Task: Navigate from Minneapolis to Itasca State Park with realtime traffic updates.
Action: Mouse moved to (340, 97)
Screenshot: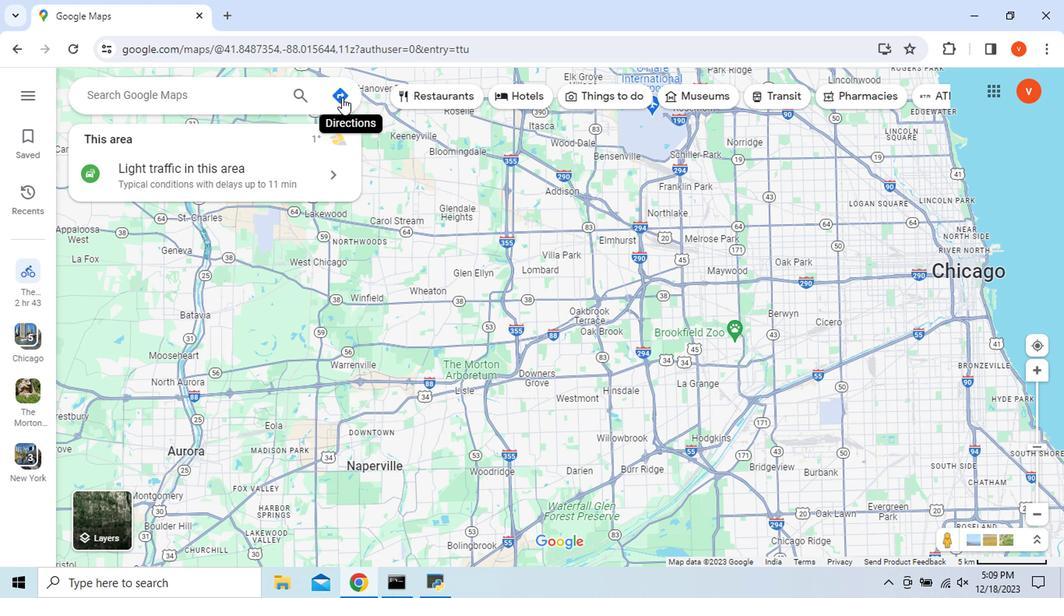 
Action: Mouse pressed left at (340, 97)
Screenshot: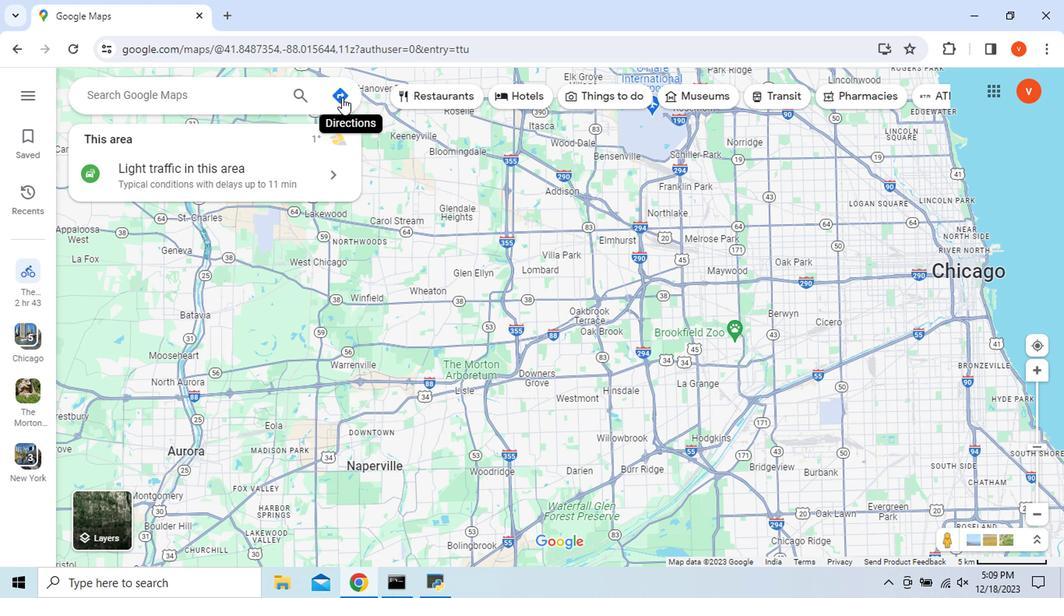 
Action: Key pressed <Key.shift_r>Minn
Screenshot: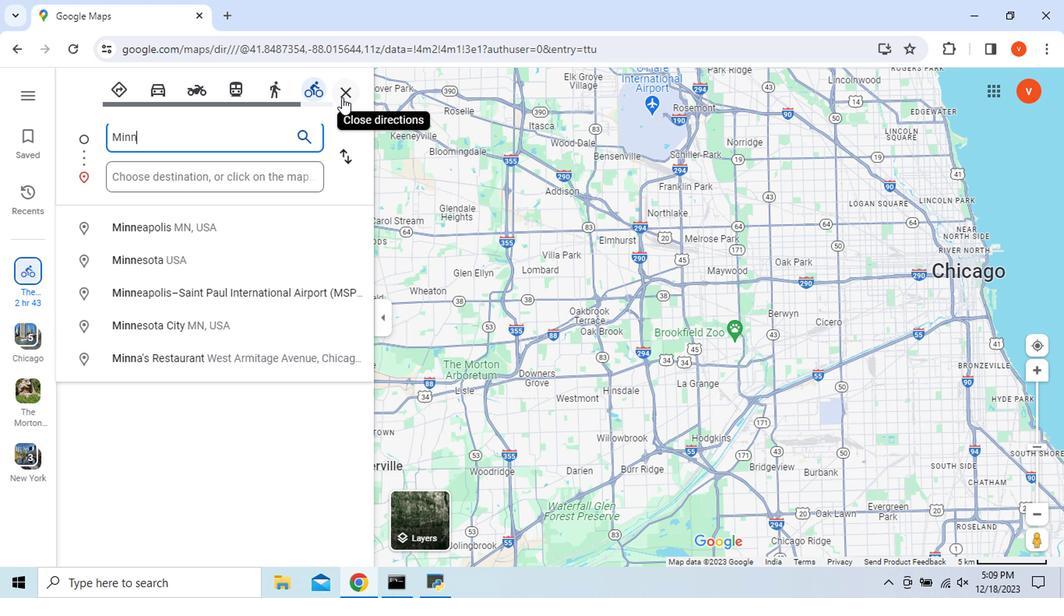 
Action: Mouse moved to (182, 224)
Screenshot: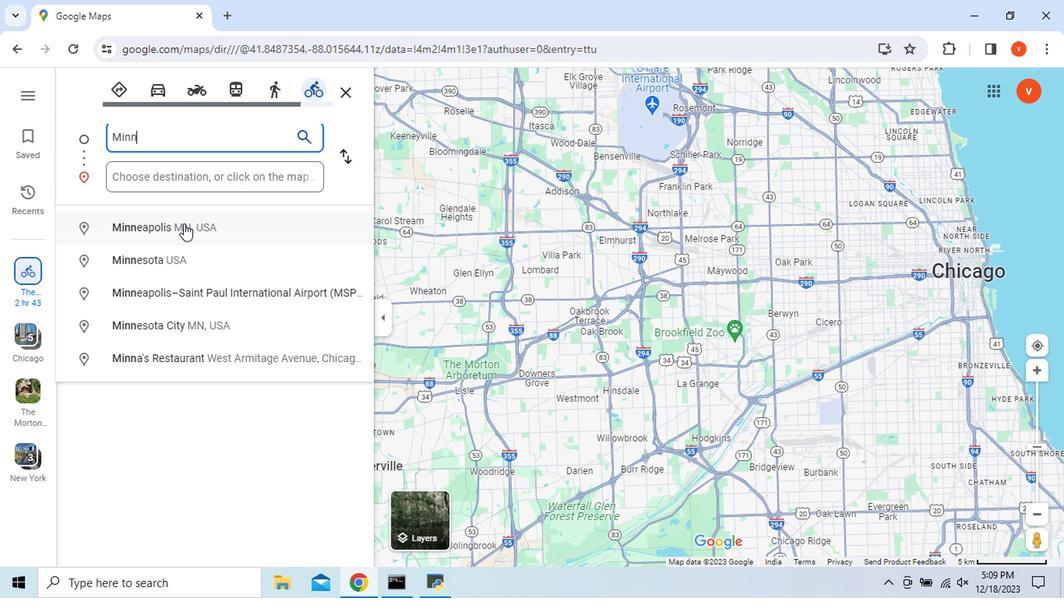 
Action: Mouse pressed left at (182, 224)
Screenshot: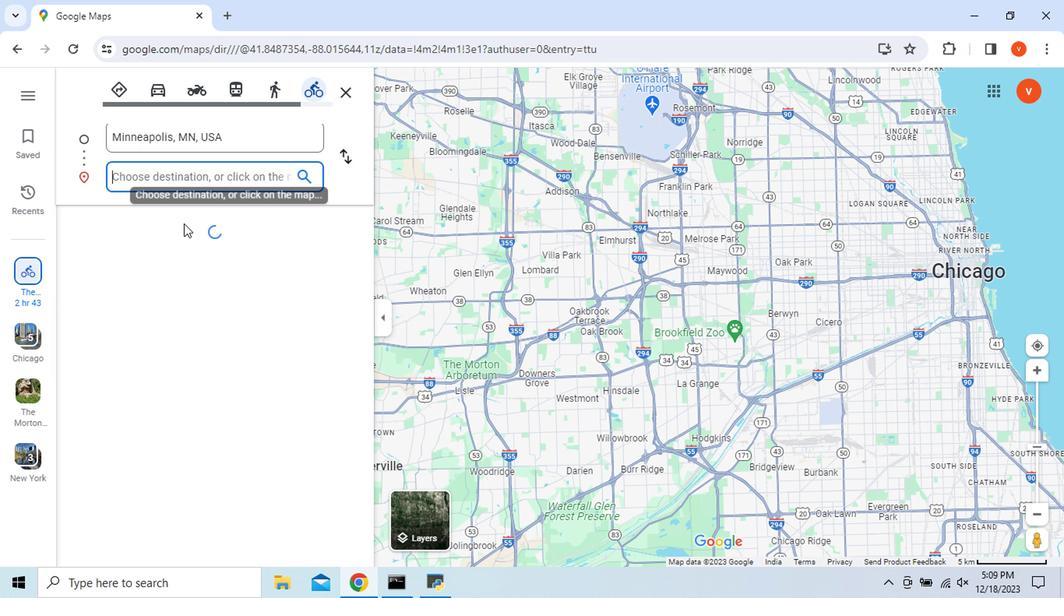 
Action: Mouse moved to (143, 176)
Screenshot: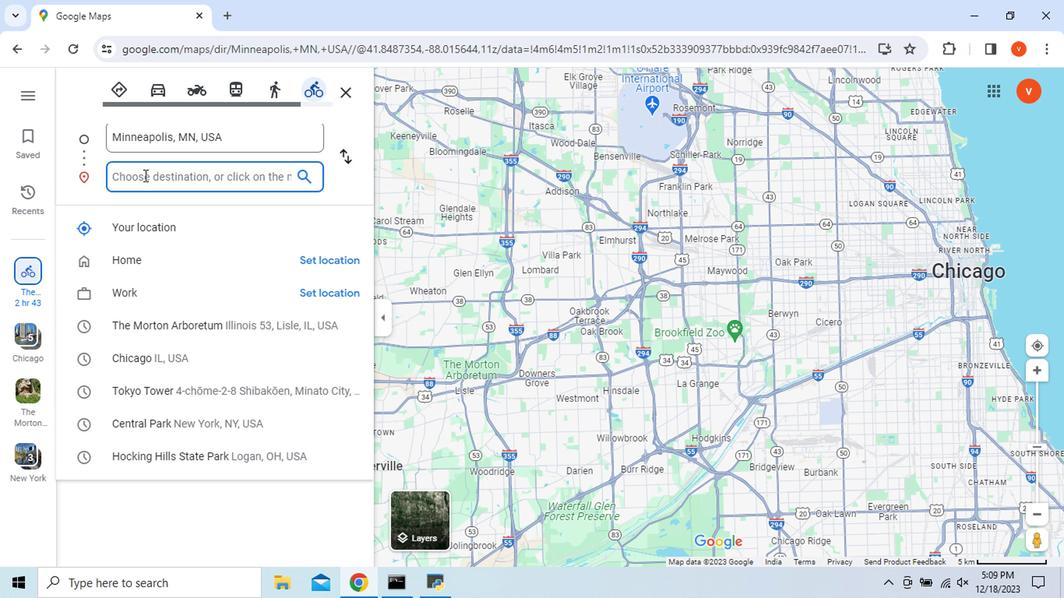 
Action: Mouse pressed left at (143, 176)
Screenshot: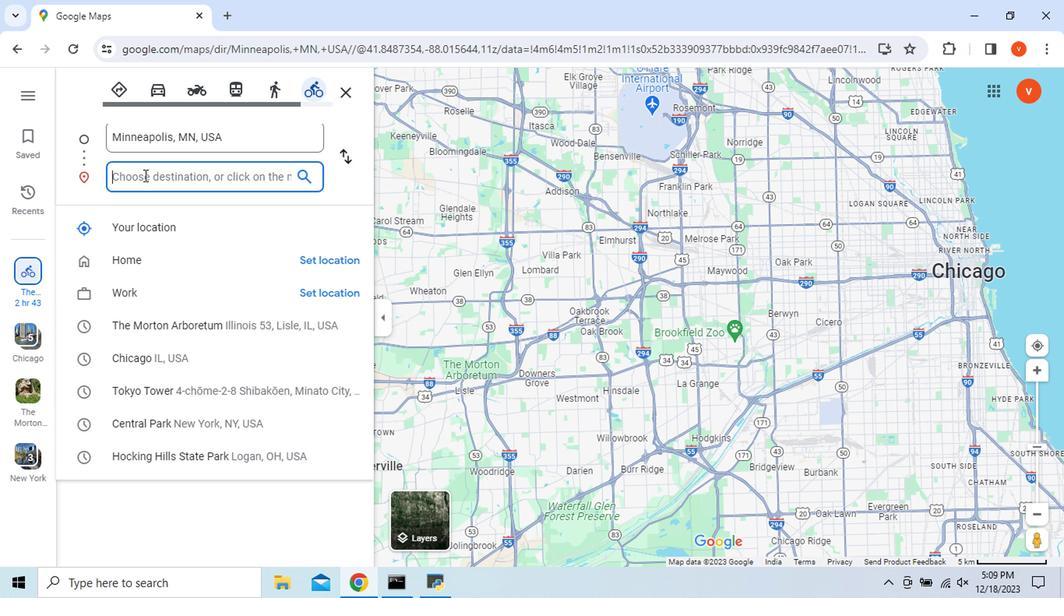 
Action: Key pressed <Key.shift_r>Itas
Screenshot: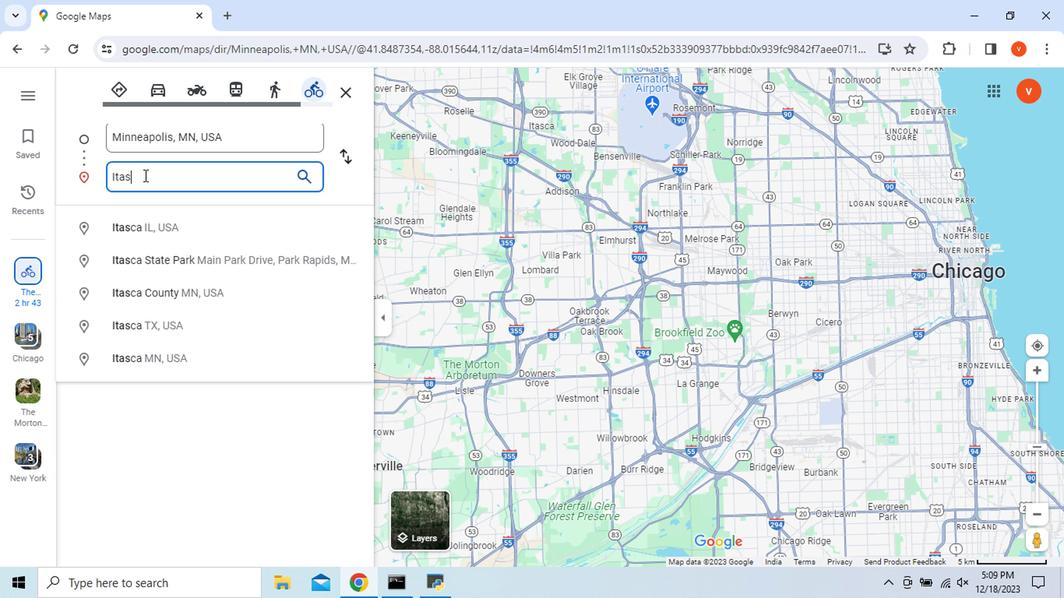 
Action: Mouse moved to (147, 259)
Screenshot: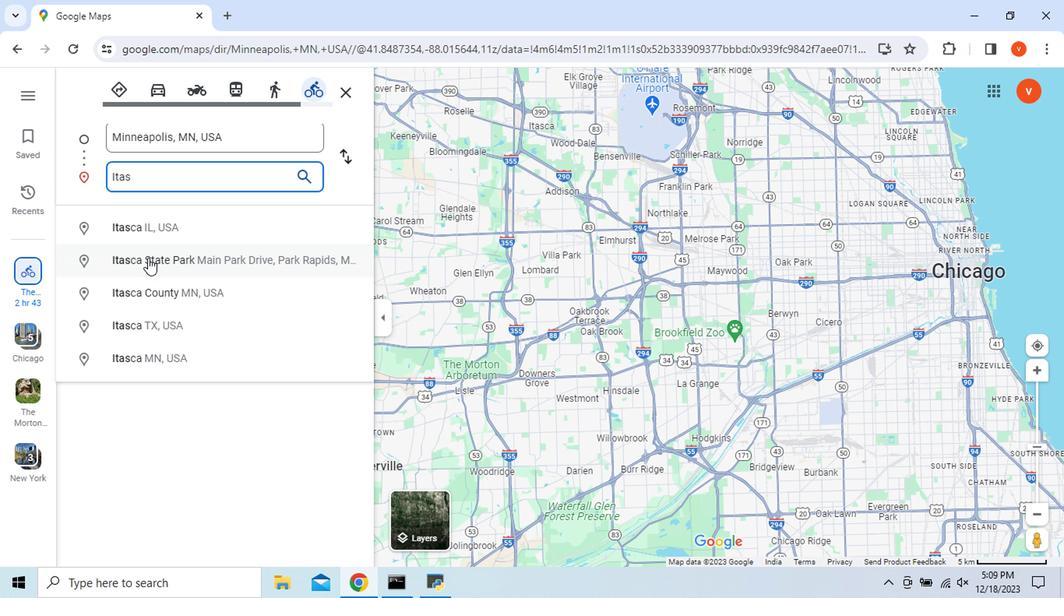 
Action: Mouse pressed left at (147, 259)
Screenshot: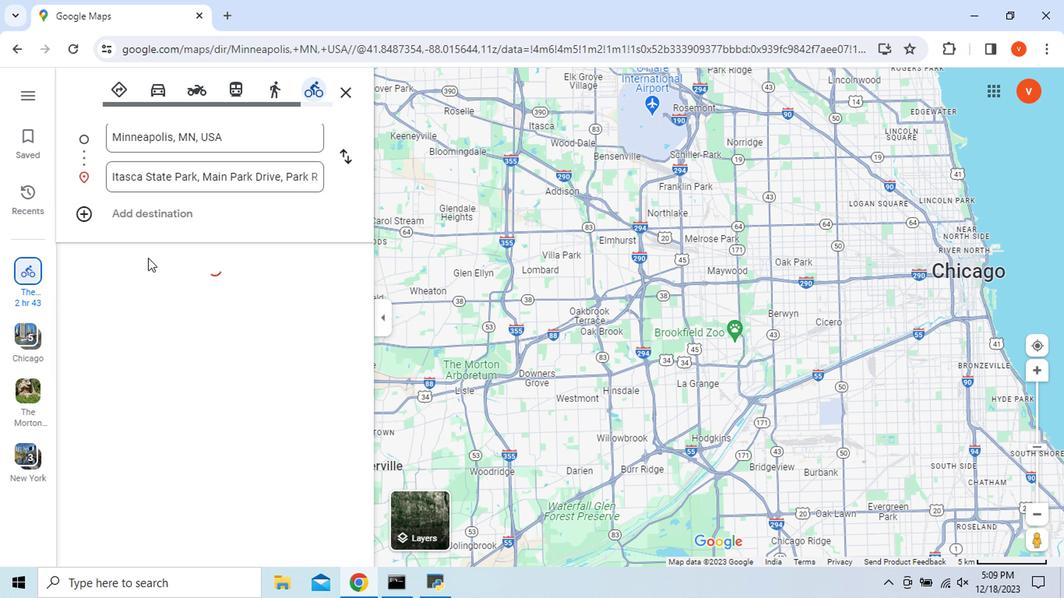
Action: Mouse moved to (155, 89)
Screenshot: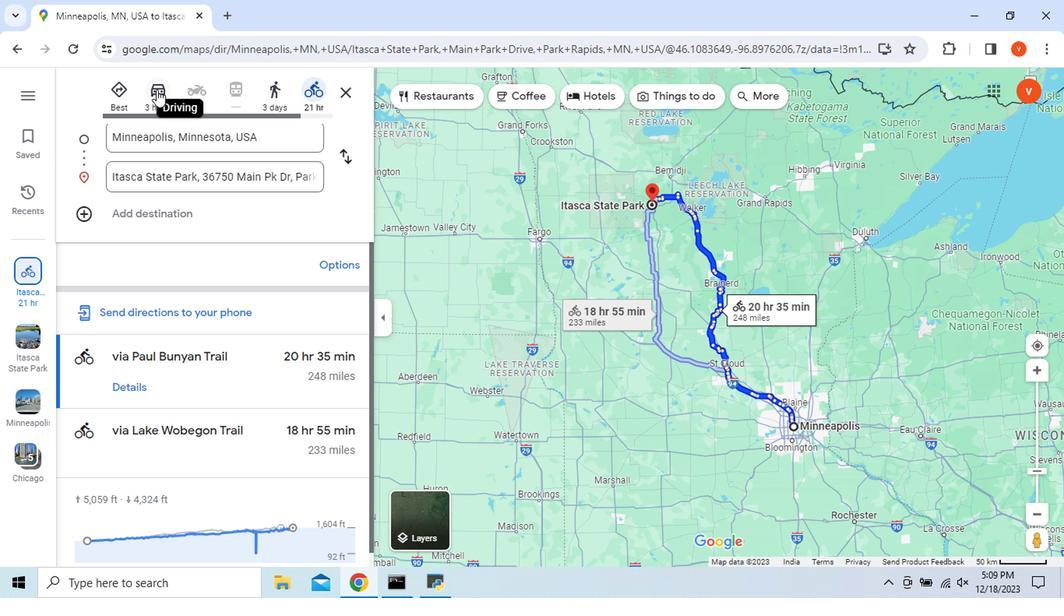 
Action: Mouse pressed left at (155, 89)
Screenshot: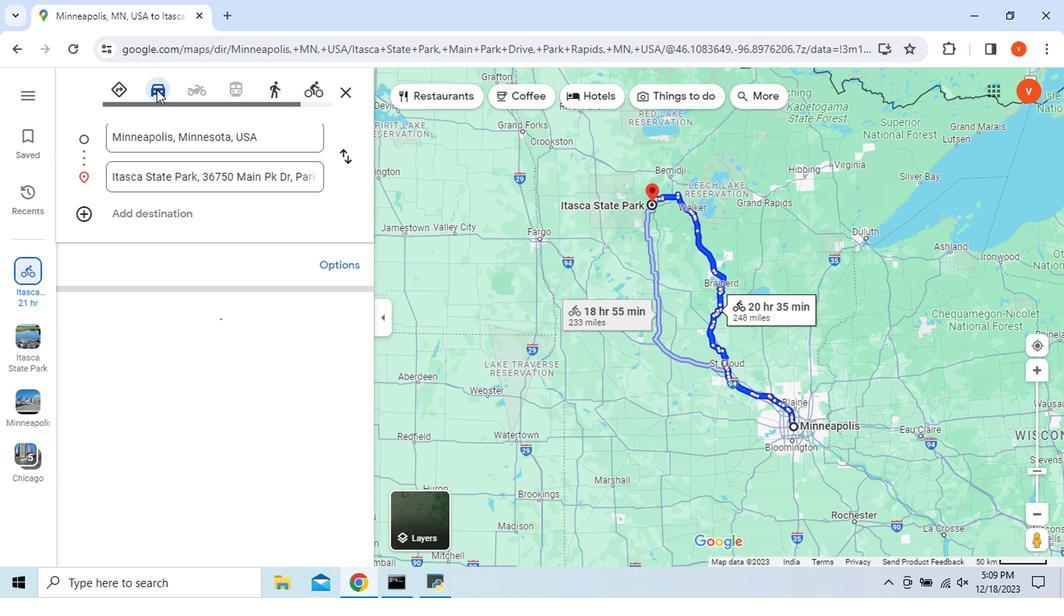 
Action: Mouse moved to (472, 354)
Screenshot: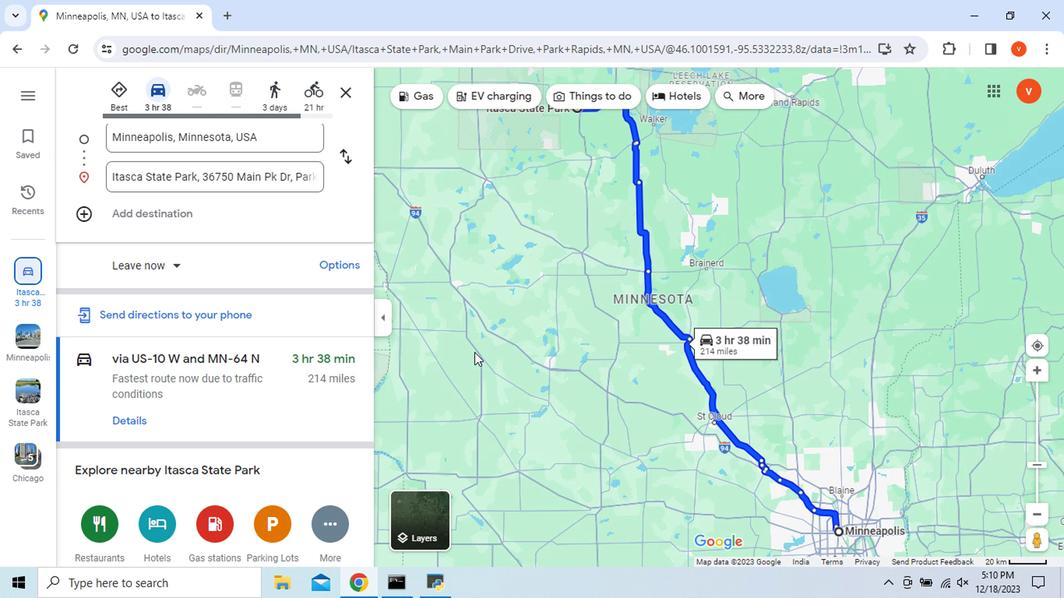 
Action: Mouse scrolled (472, 353) with delta (0, 0)
Screenshot: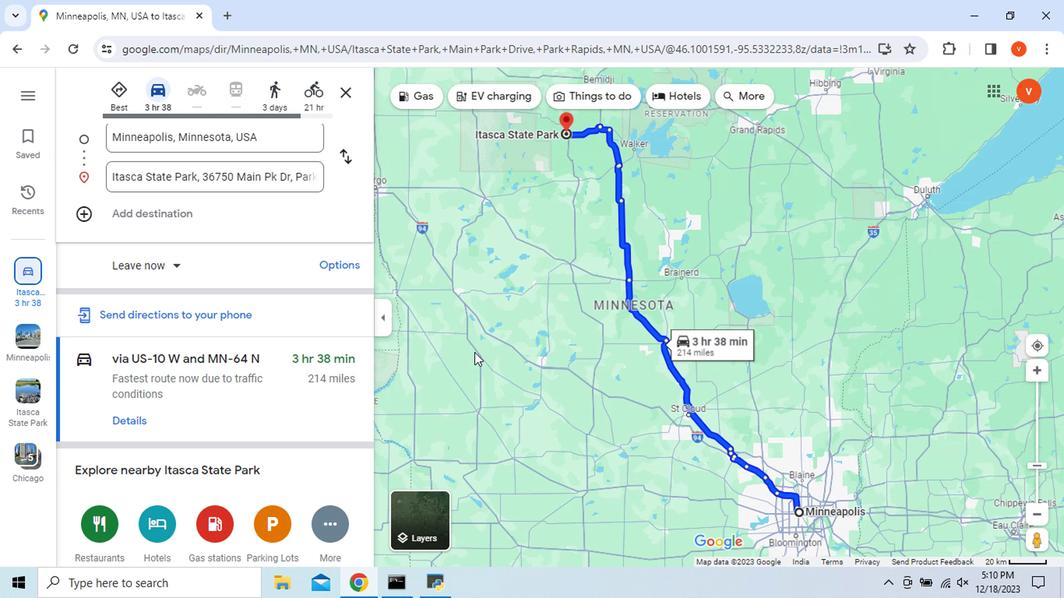 
Action: Mouse scrolled (472, 353) with delta (0, 0)
Screenshot: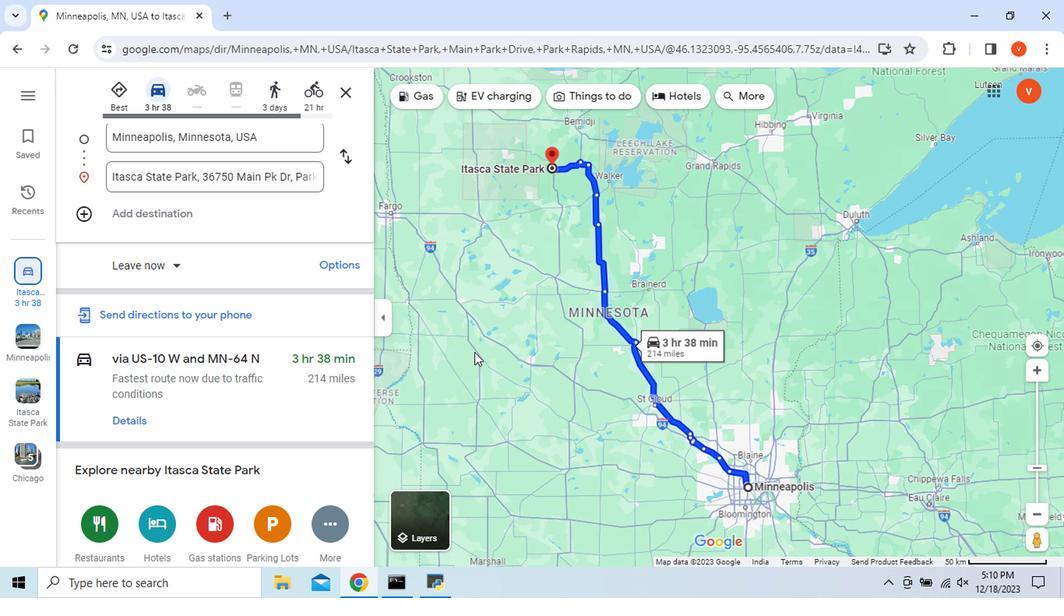 
Action: Mouse moved to (519, 527)
Screenshot: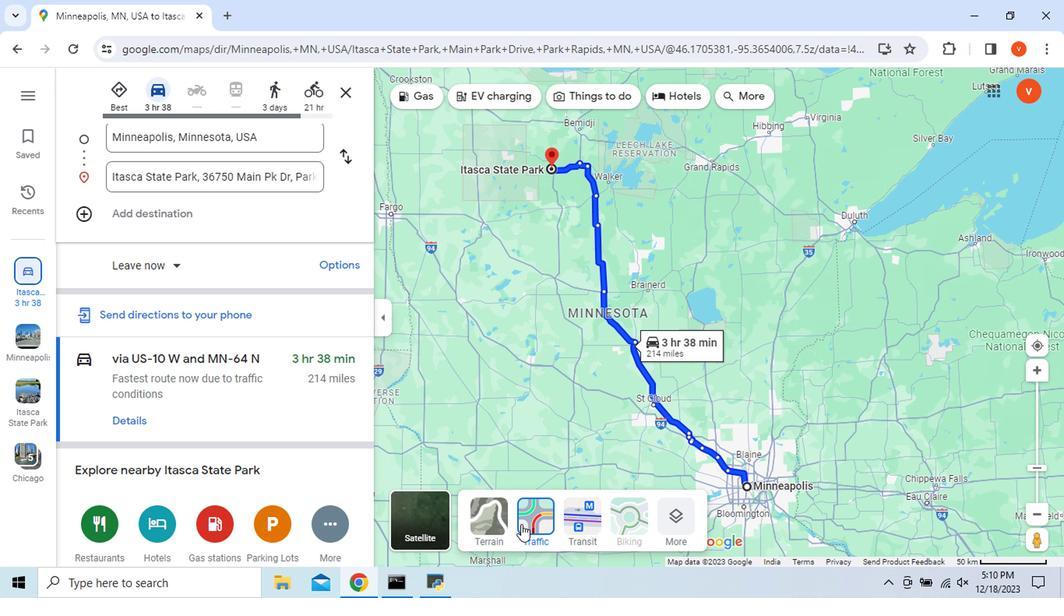 
Action: Mouse pressed left at (519, 527)
Screenshot: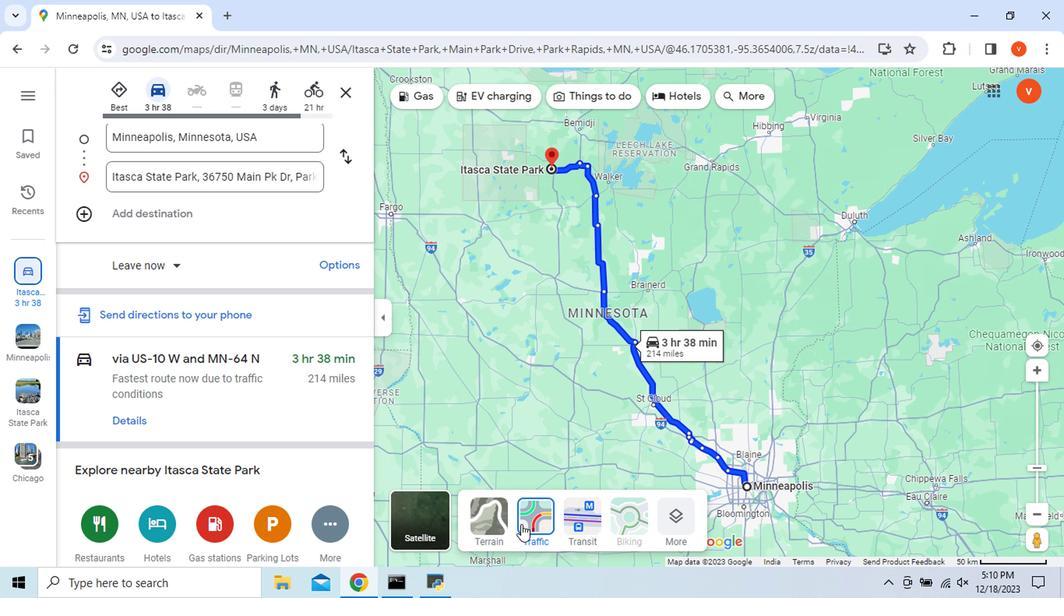 
Action: Mouse moved to (129, 423)
Screenshot: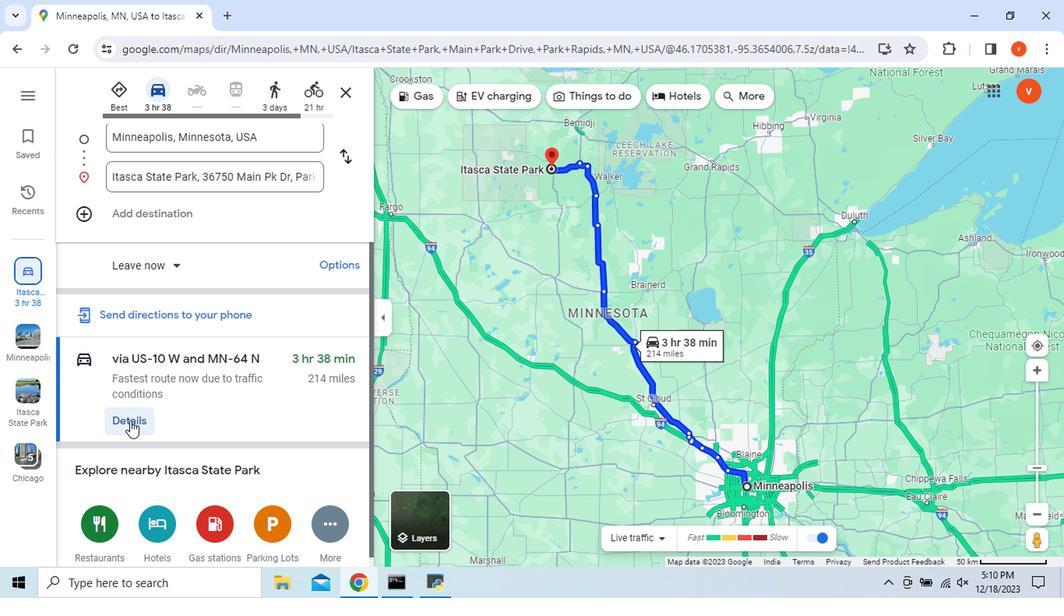 
Action: Mouse pressed left at (129, 423)
Screenshot: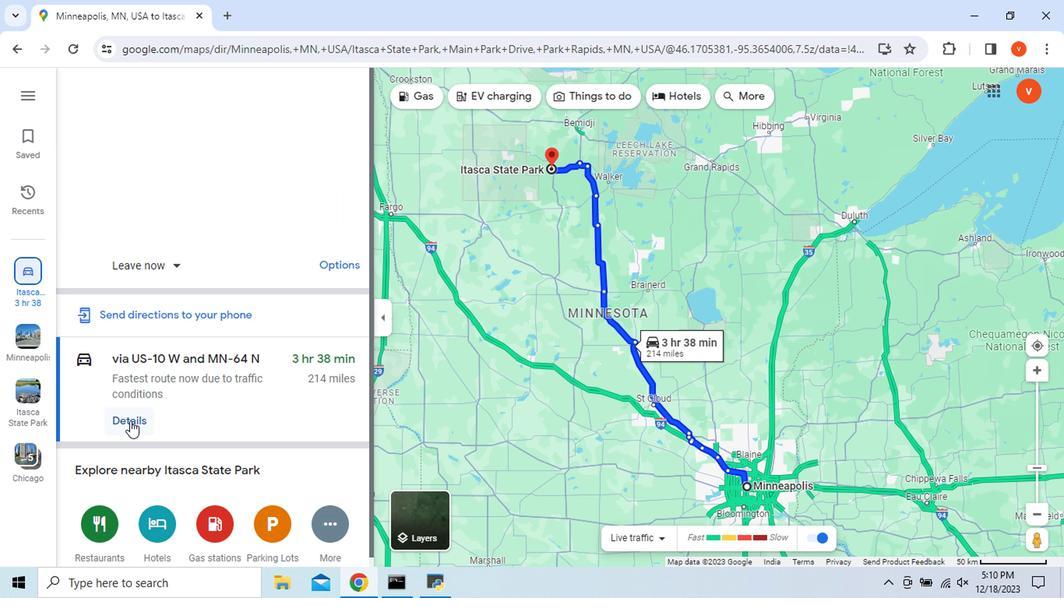 
Action: Mouse moved to (402, 425)
Screenshot: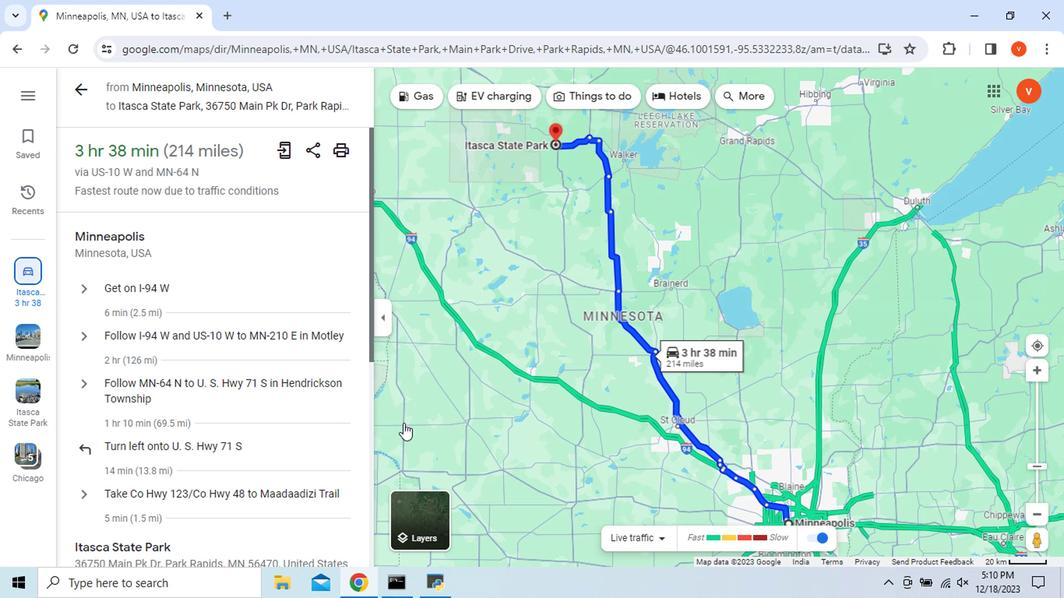 
Action: Mouse scrolled (402, 424) with delta (0, -1)
Screenshot: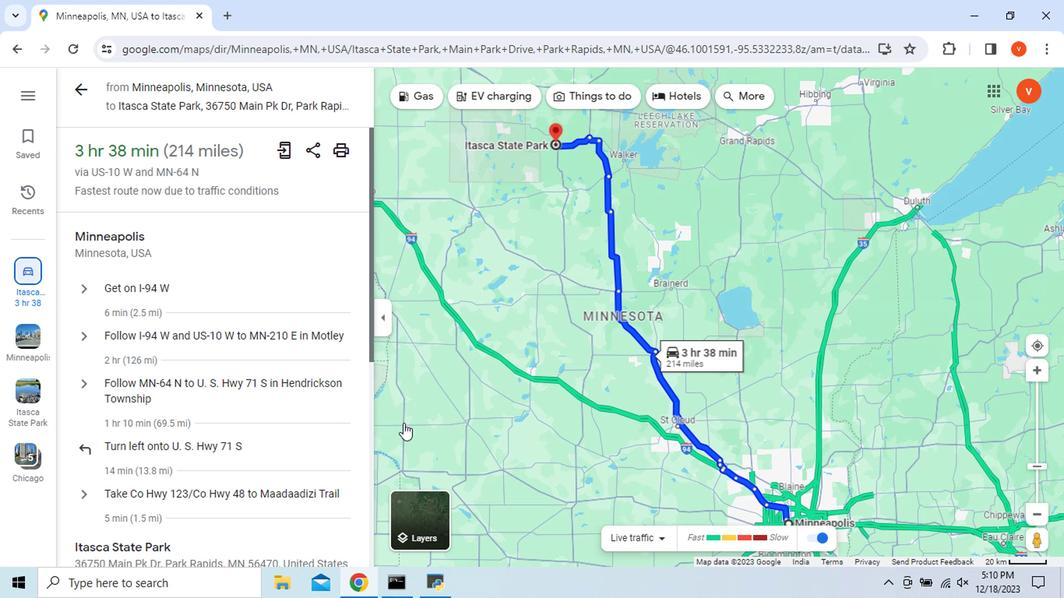 
Action: Mouse scrolled (402, 424) with delta (0, -1)
Screenshot: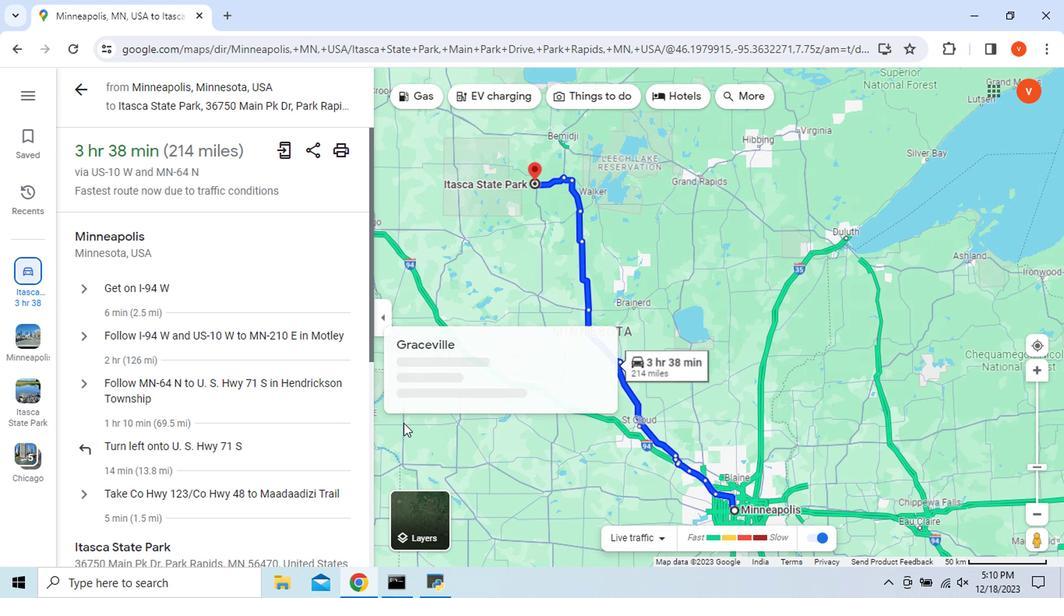 
Action: Mouse moved to (292, 459)
Screenshot: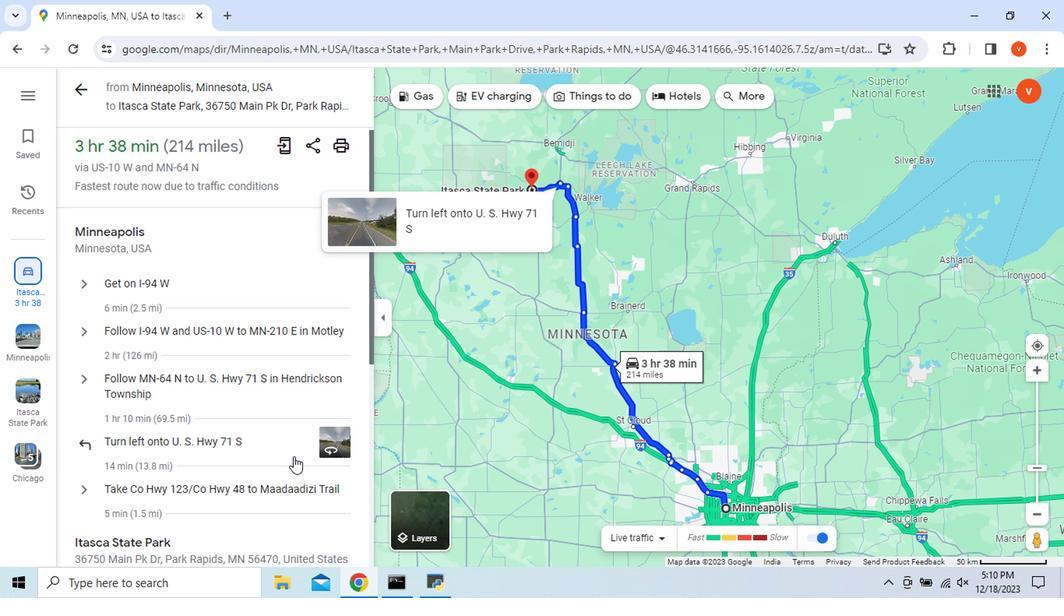 
Action: Mouse scrolled (292, 458) with delta (0, -1)
Screenshot: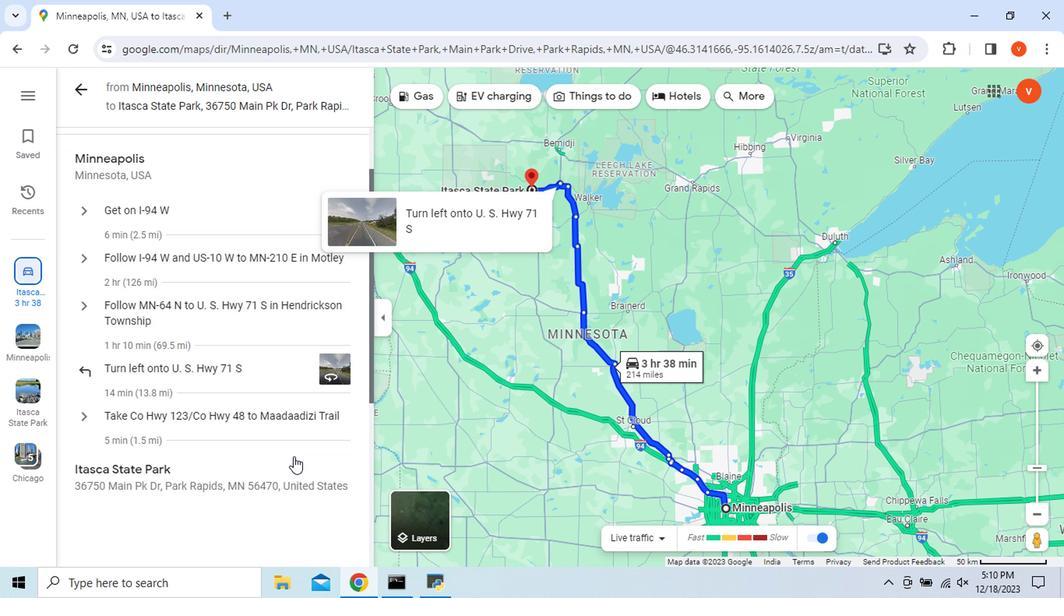 
Action: Mouse moved to (293, 465)
Screenshot: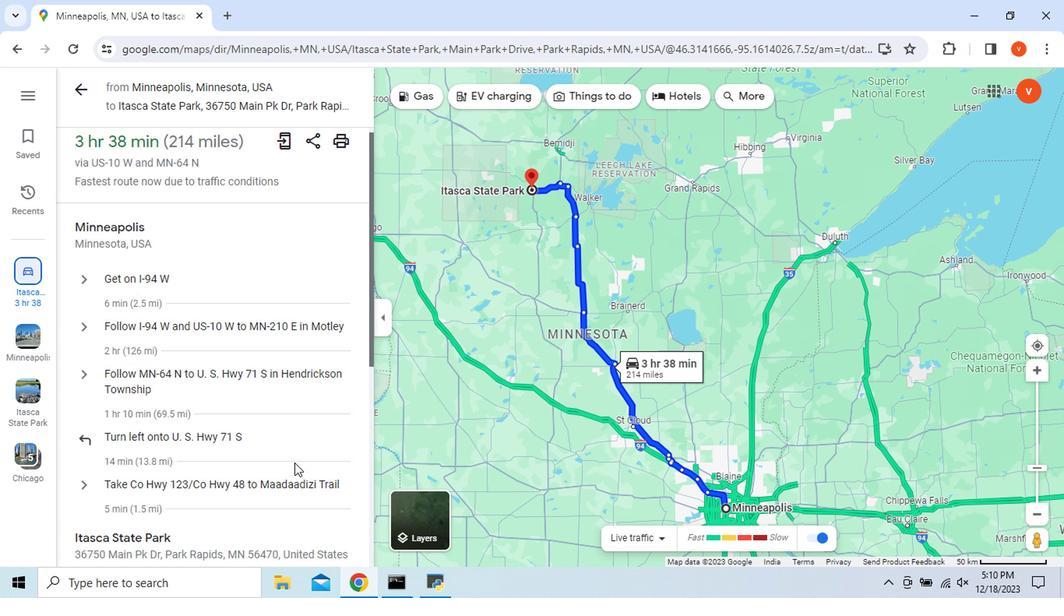 
Action: Mouse scrolled (293, 466) with delta (0, 0)
Screenshot: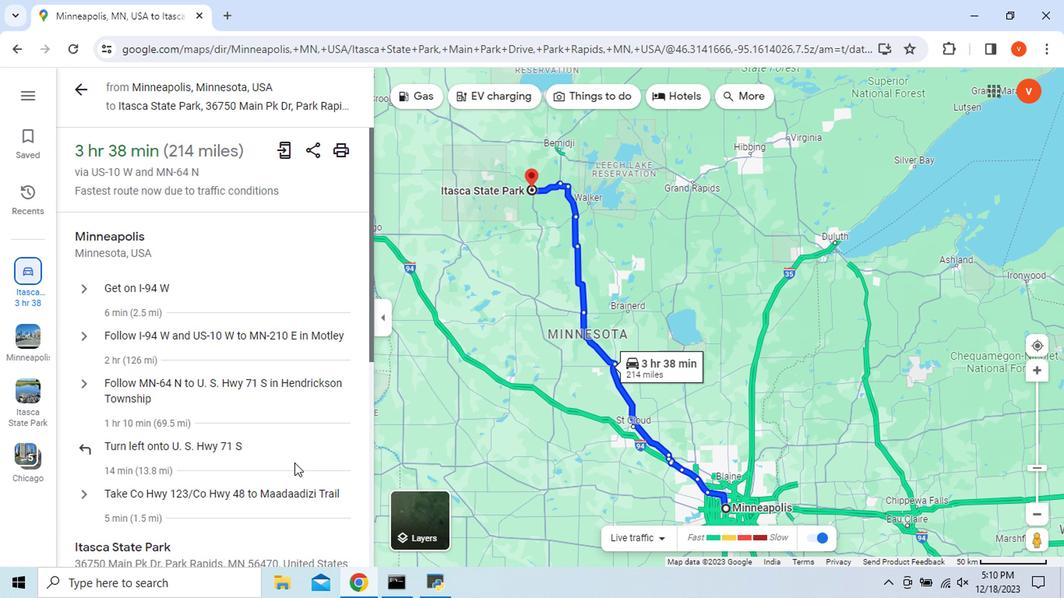 
Action: Mouse moved to (81, 87)
Screenshot: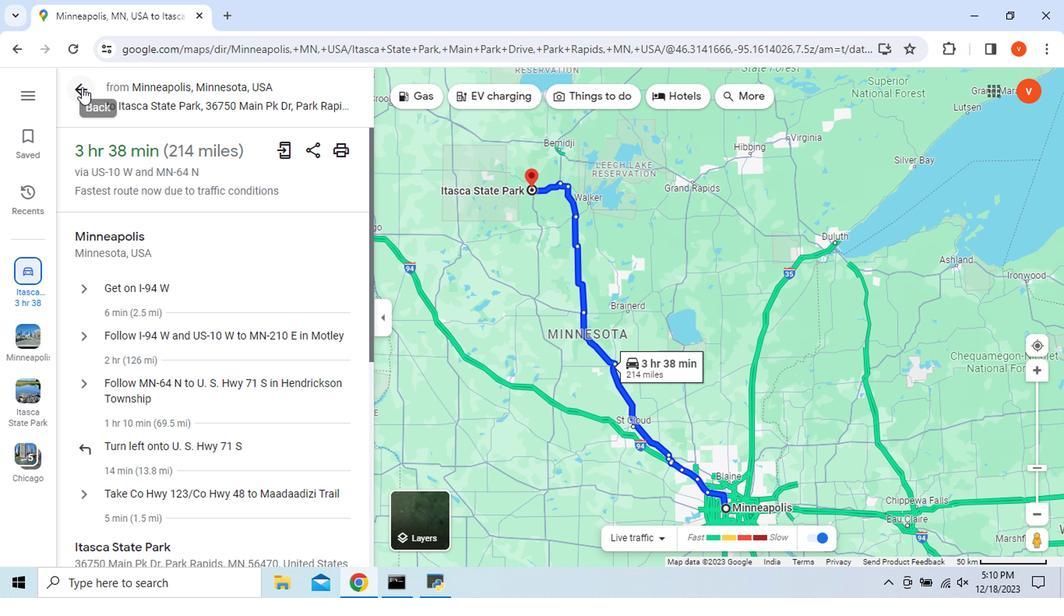 
Action: Mouse pressed left at (81, 87)
Screenshot: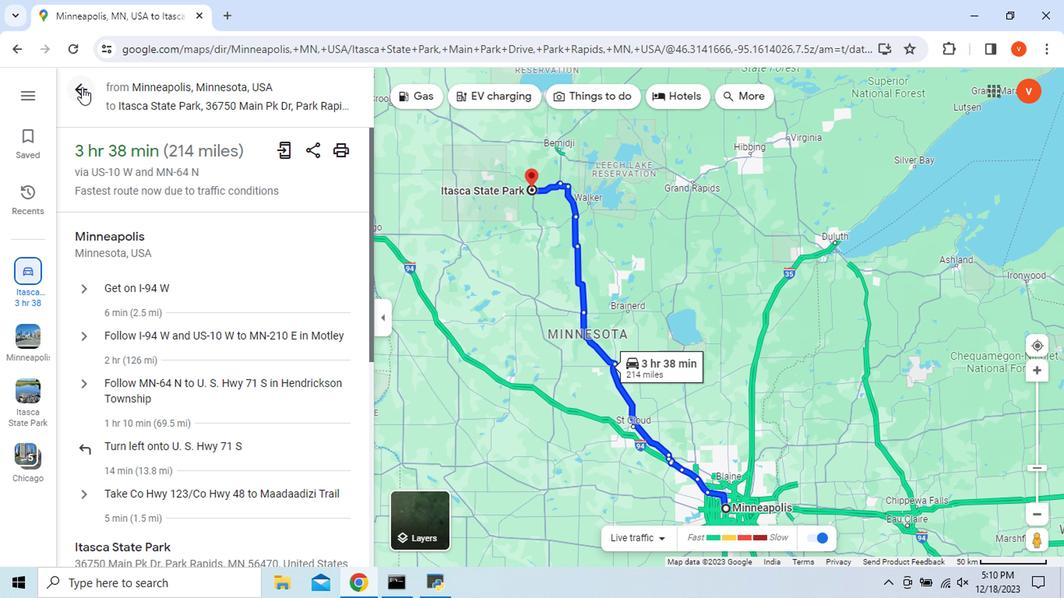 
Action: Mouse moved to (426, 442)
Screenshot: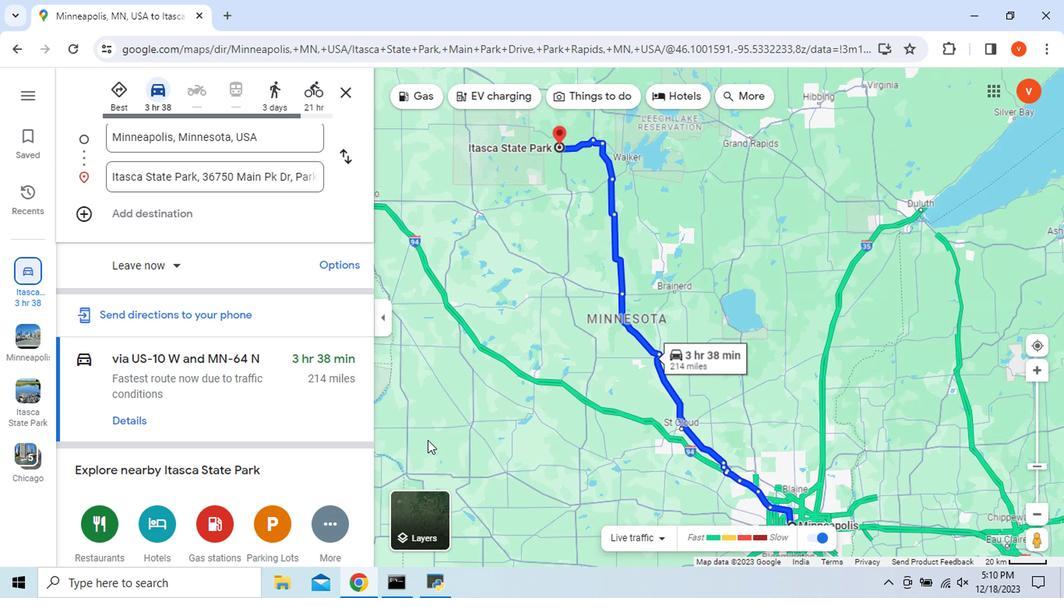 
Action: Mouse scrolled (426, 442) with delta (0, 0)
Screenshot: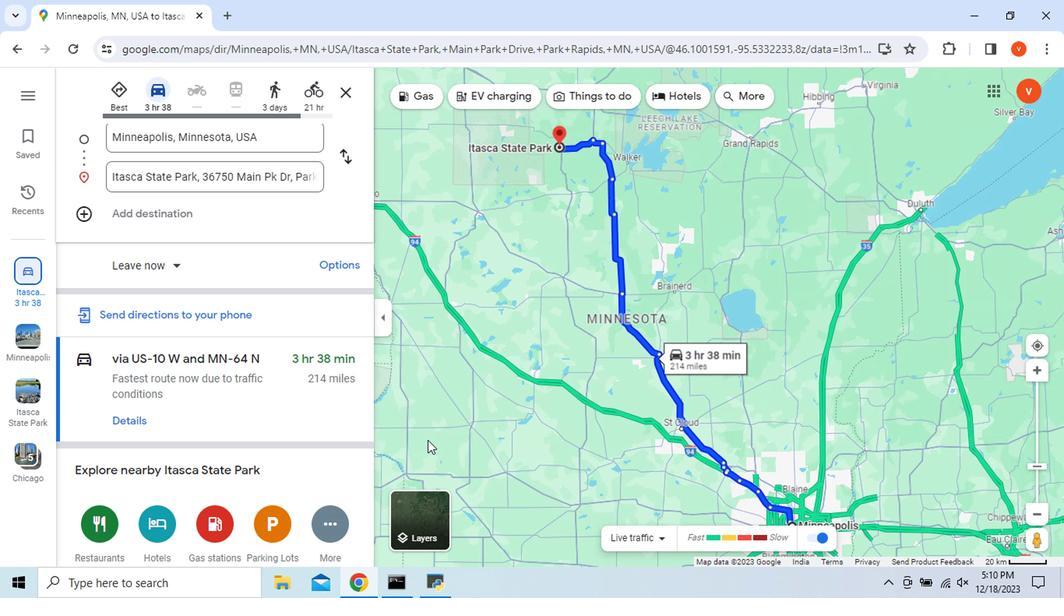
Action: Mouse scrolled (426, 442) with delta (0, 0)
Screenshot: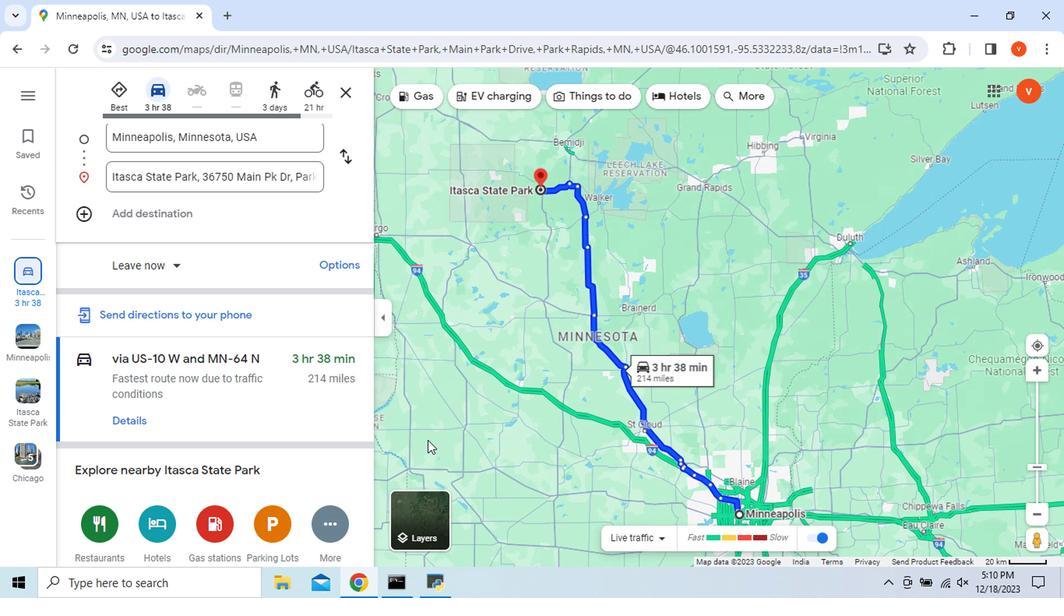 
Action: Mouse scrolled (426, 442) with delta (0, 0)
Screenshot: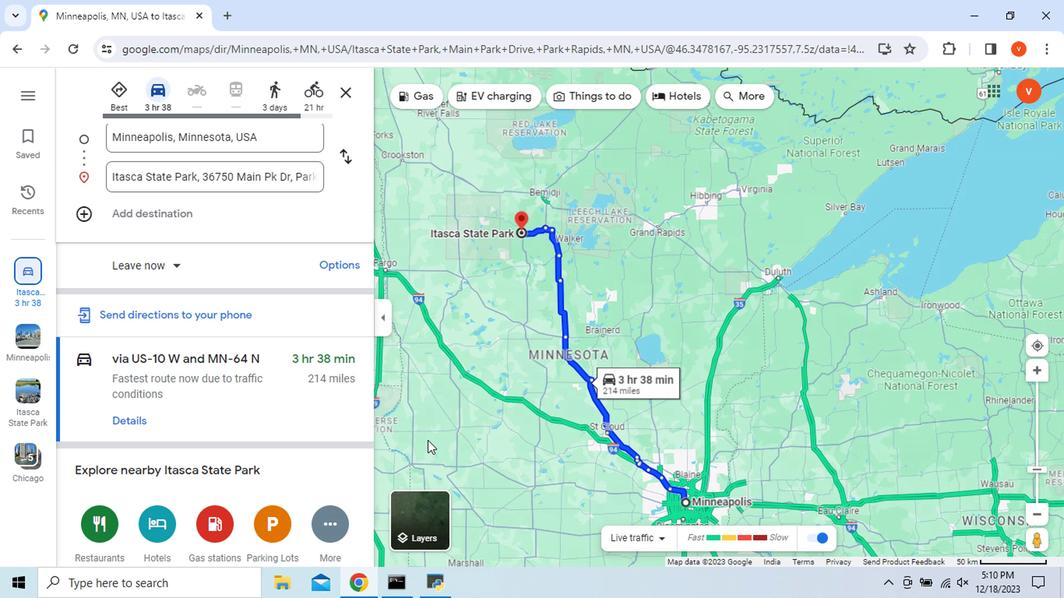 
Action: Mouse moved to (527, 522)
Screenshot: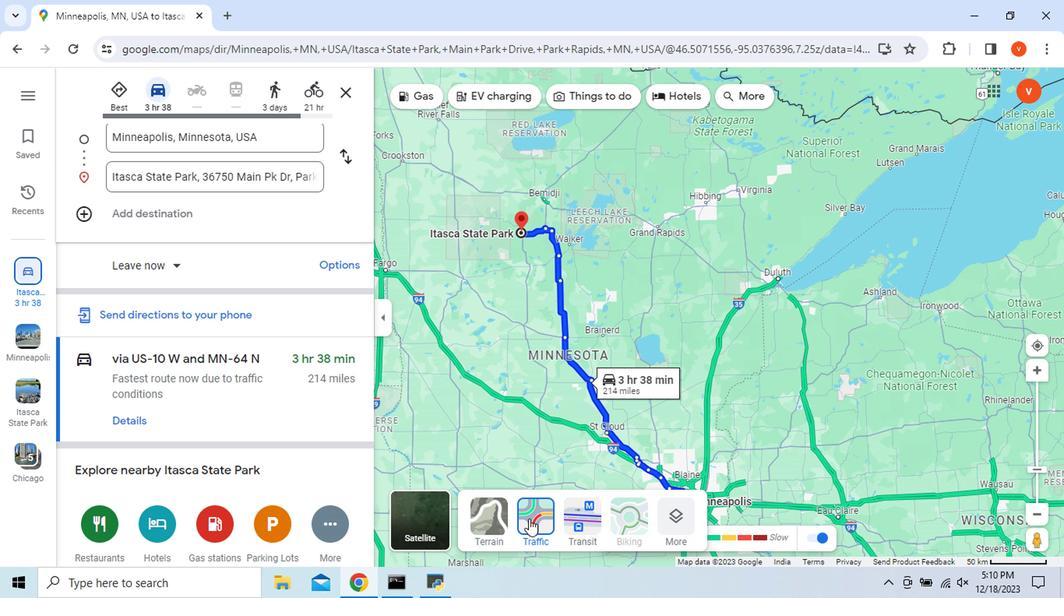 
Action: Mouse pressed left at (527, 522)
Screenshot: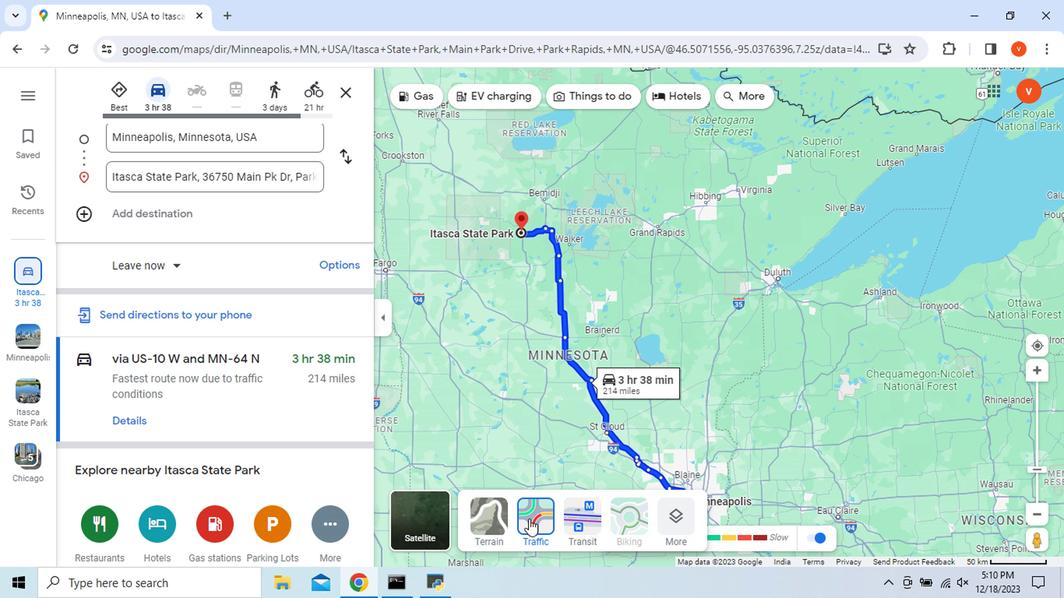 
Action: Mouse moved to (461, 448)
Screenshot: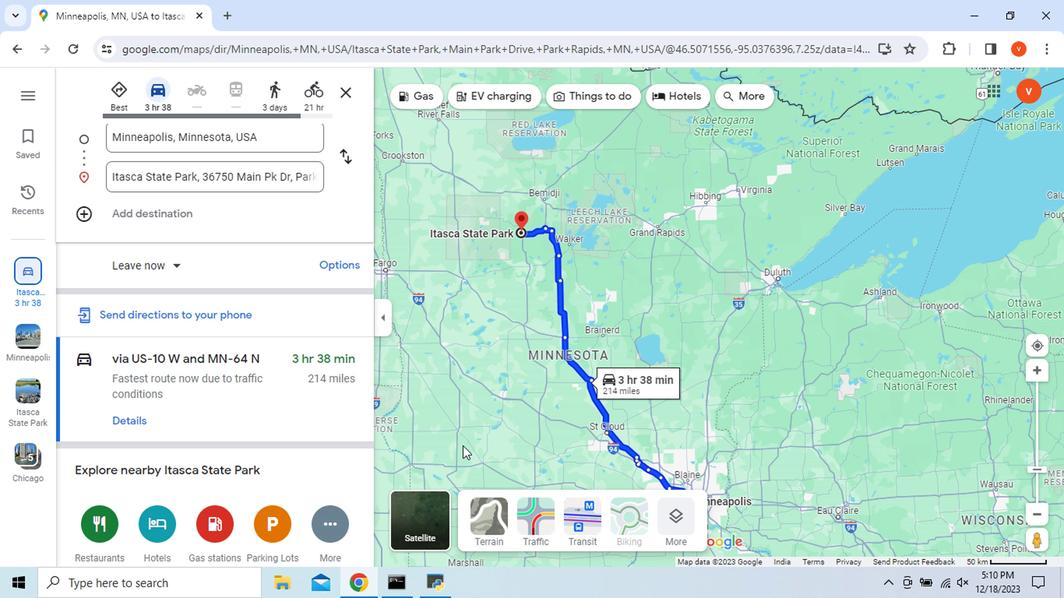 
Action: Mouse pressed left at (461, 448)
Screenshot: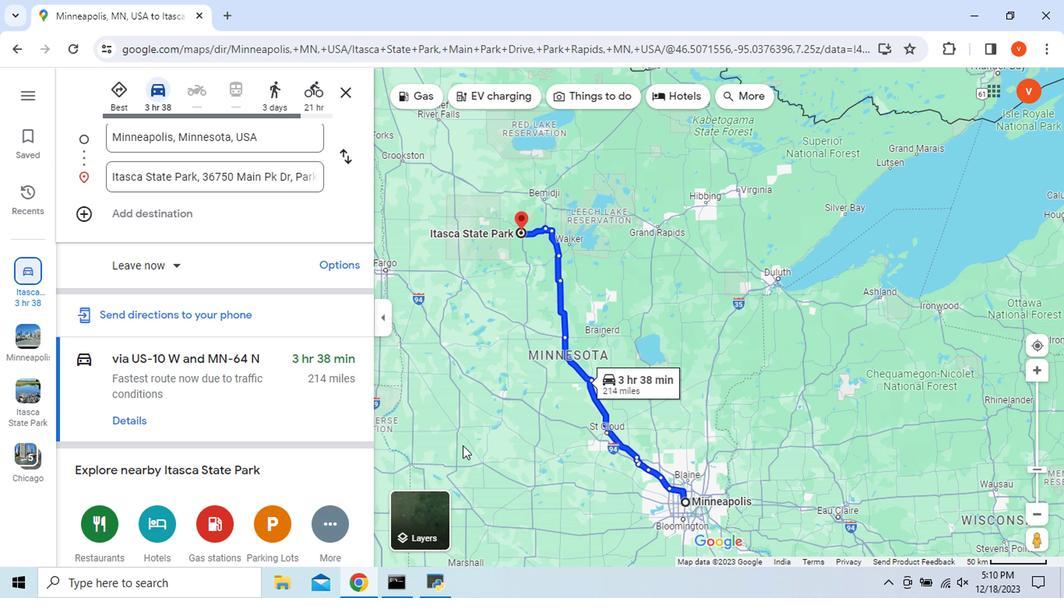 
Action: Mouse moved to (831, 493)
Screenshot: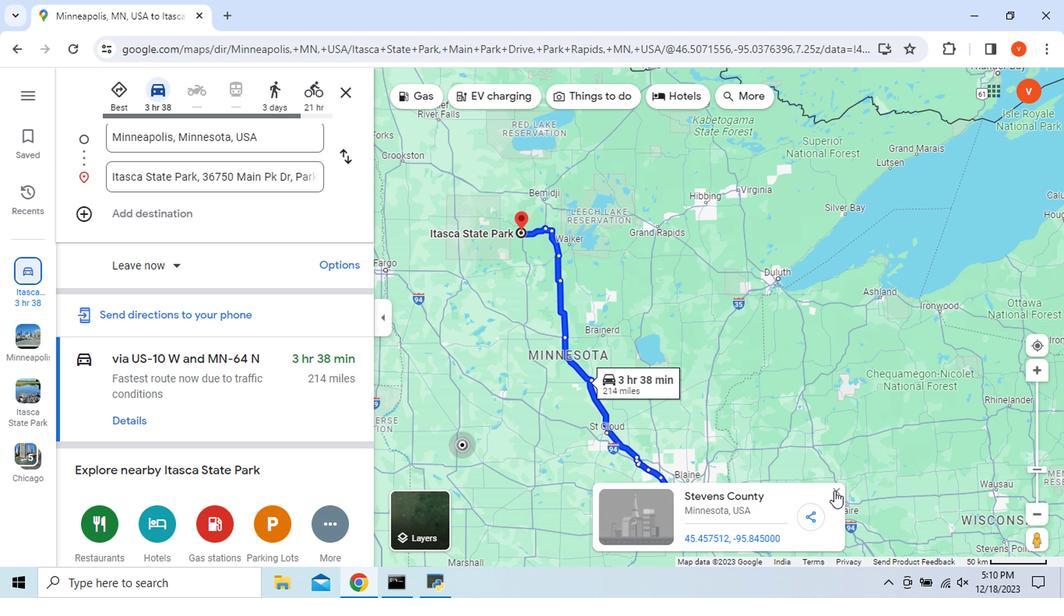 
Action: Mouse pressed left at (831, 493)
Screenshot: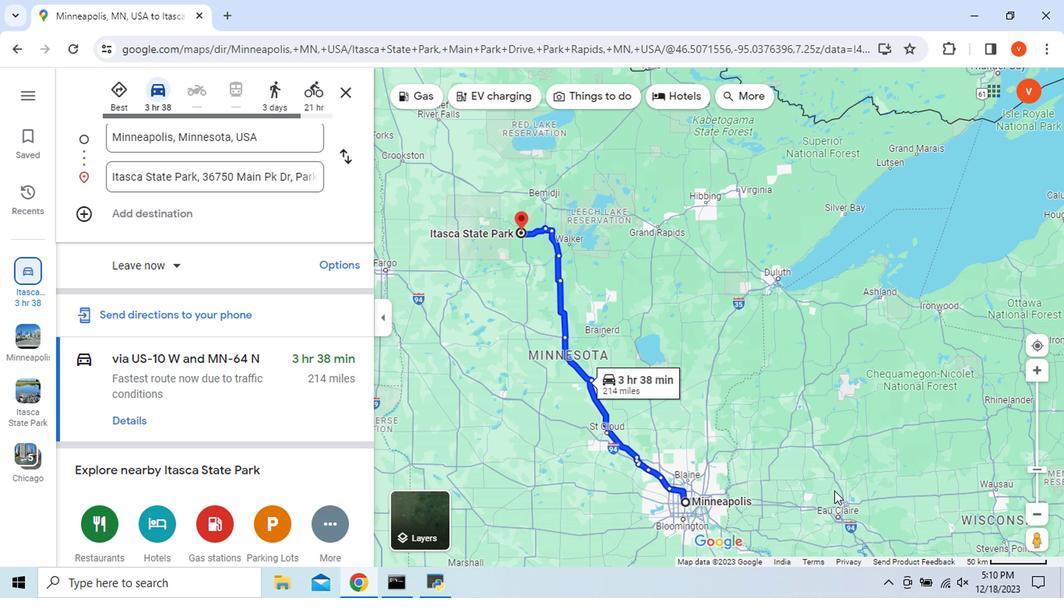 
Action: Mouse moved to (877, 527)
Screenshot: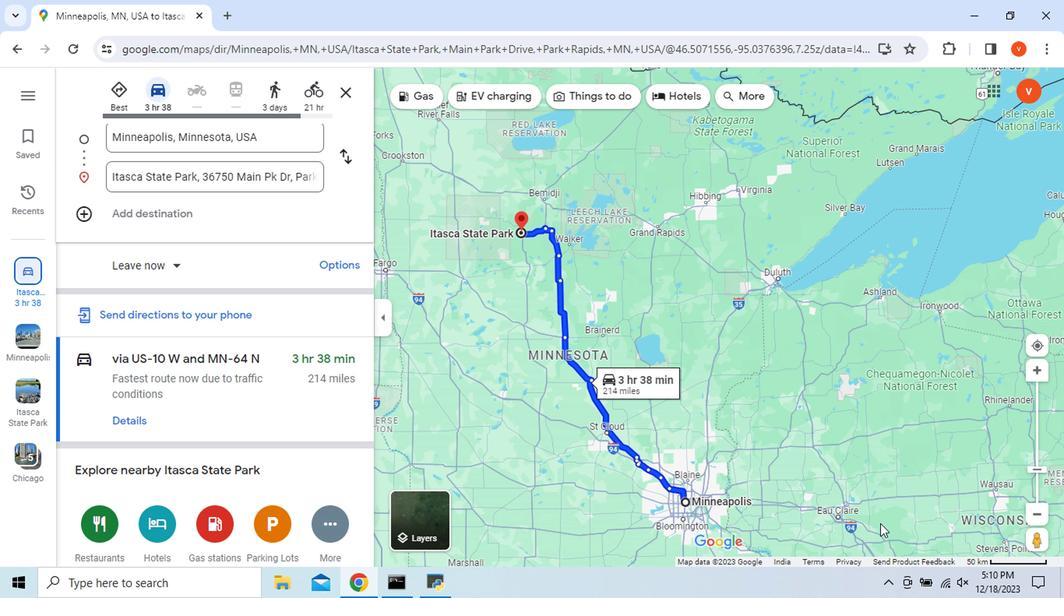 
